 Task: Enable self-check-in facility.
Action: Mouse moved to (931, 120)
Screenshot: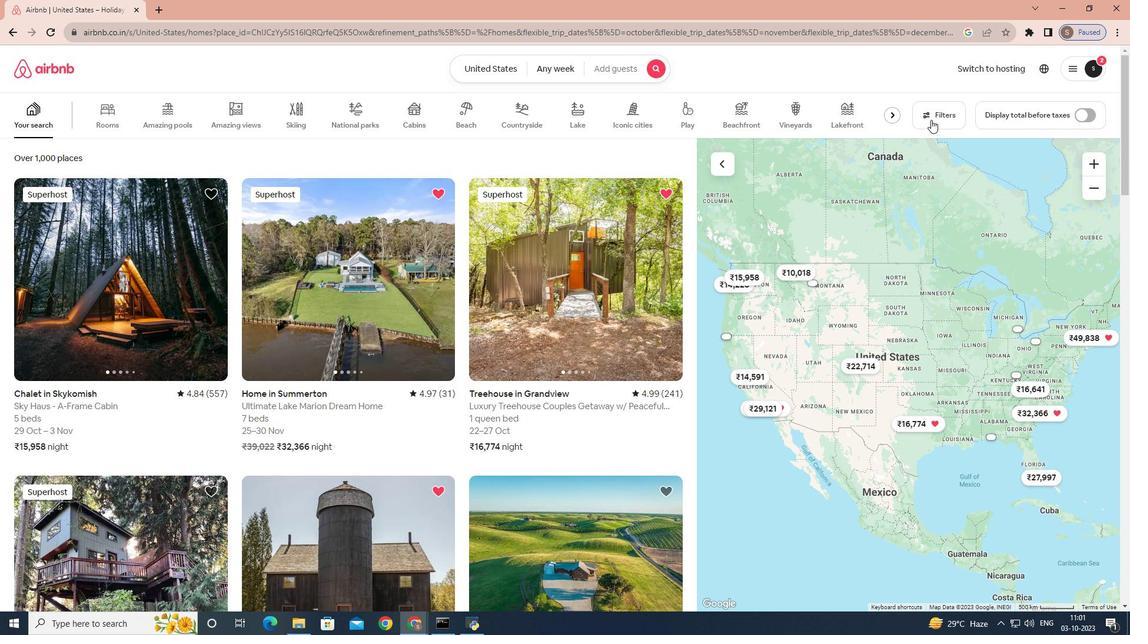 
Action: Mouse pressed left at (931, 120)
Screenshot: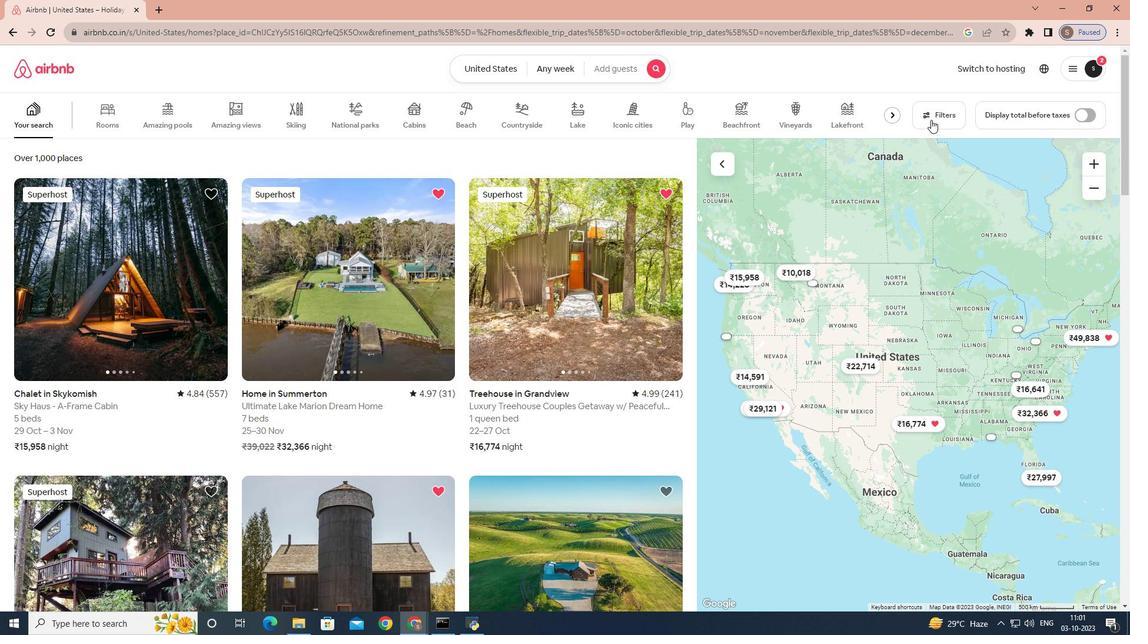 
Action: Mouse moved to (720, 188)
Screenshot: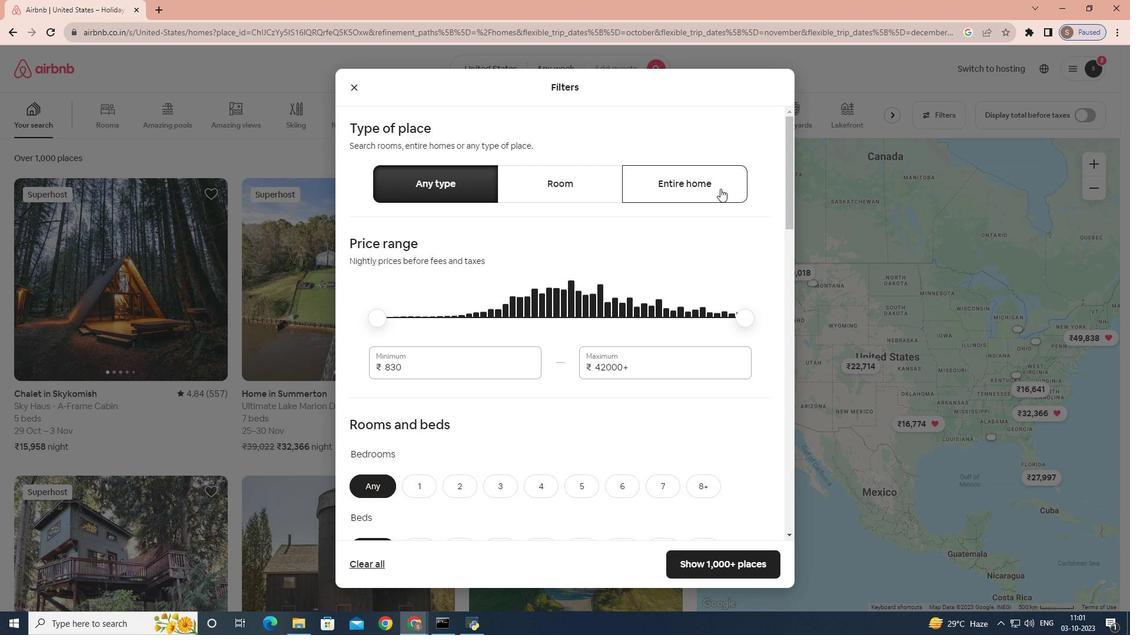 
Action: Mouse pressed left at (720, 188)
Screenshot: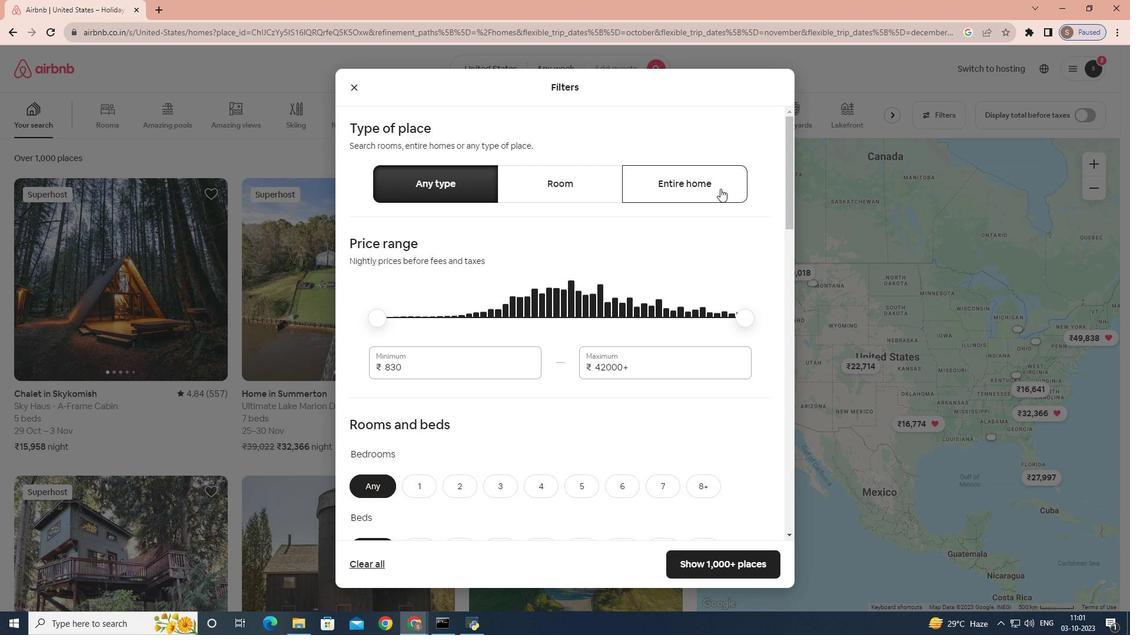 
Action: Mouse moved to (520, 337)
Screenshot: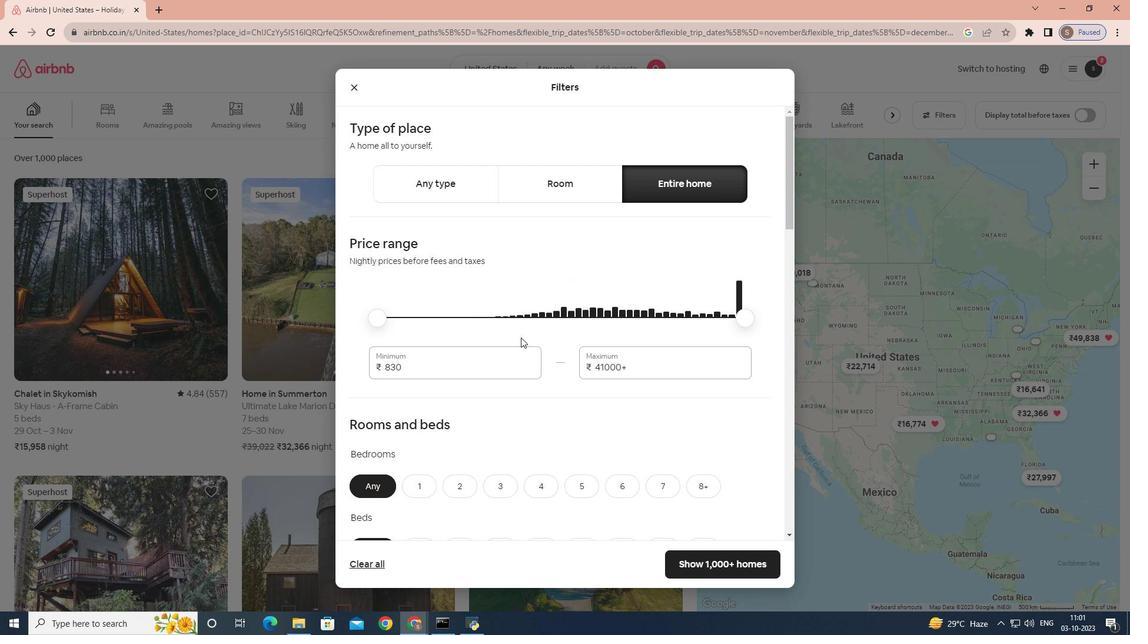 
Action: Mouse scrolled (520, 337) with delta (0, 0)
Screenshot: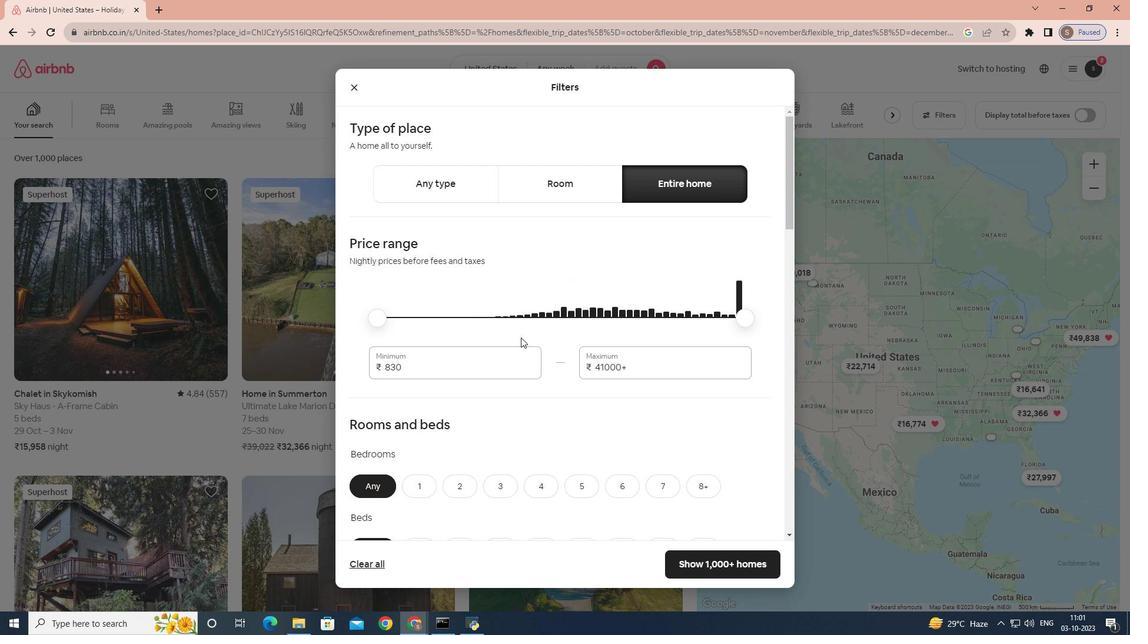 
Action: Mouse moved to (520, 340)
Screenshot: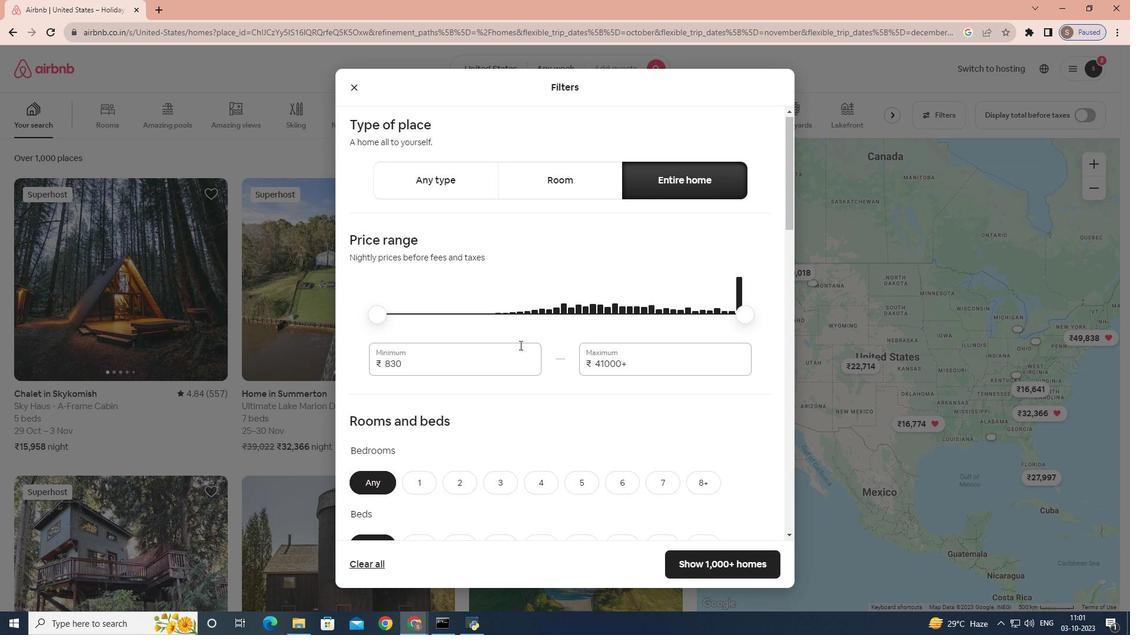 
Action: Mouse scrolled (520, 340) with delta (0, 0)
Screenshot: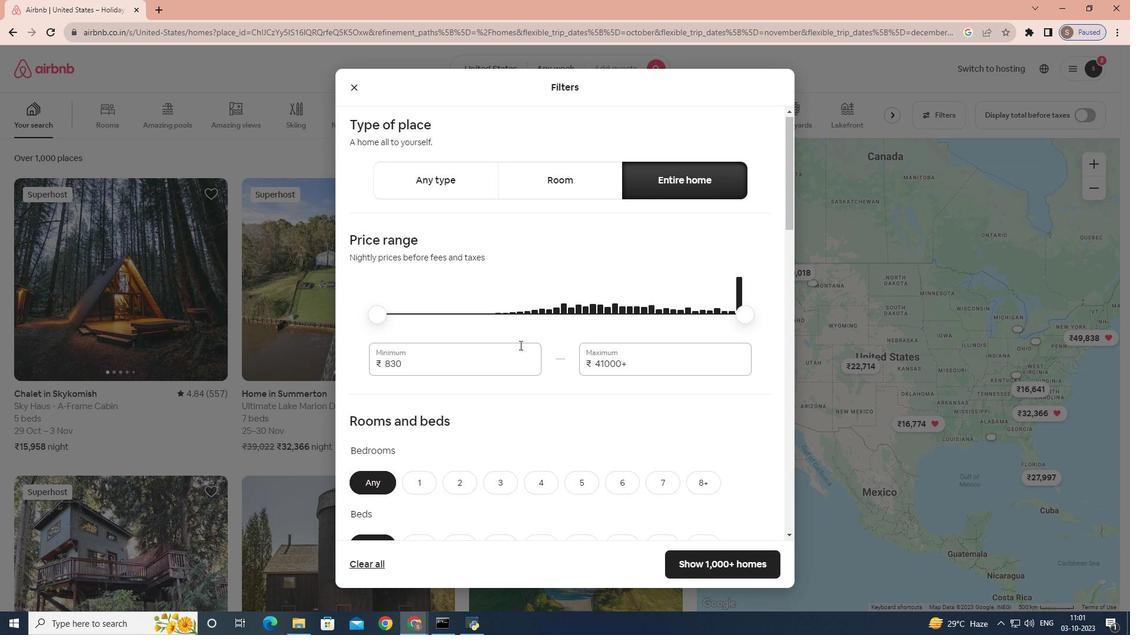 
Action: Mouse moved to (519, 345)
Screenshot: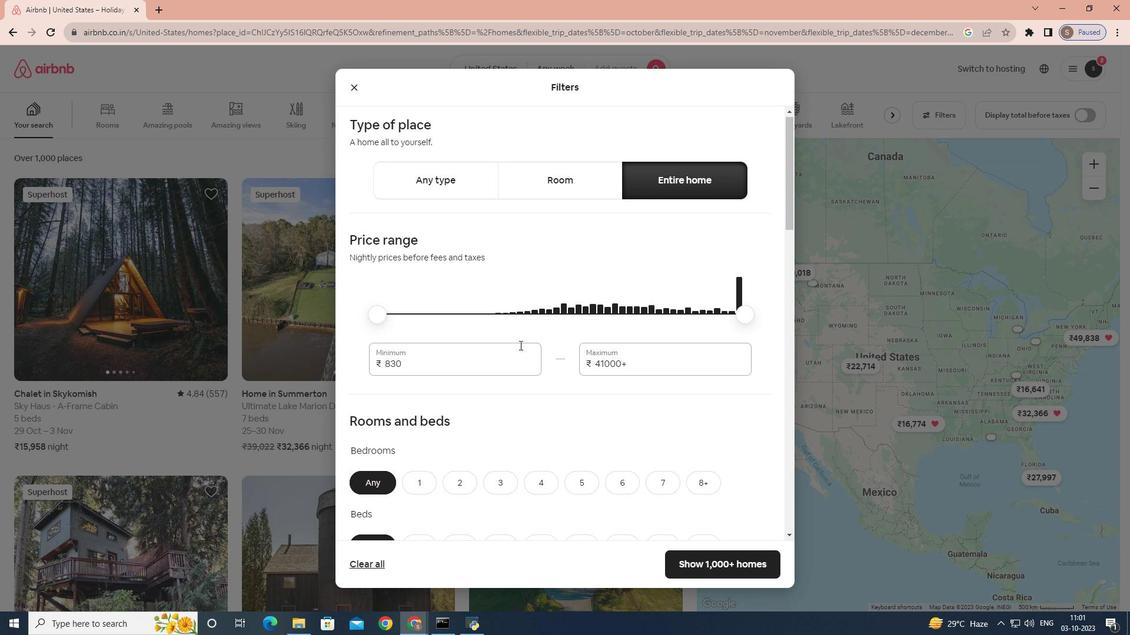 
Action: Mouse scrolled (519, 344) with delta (0, 0)
Screenshot: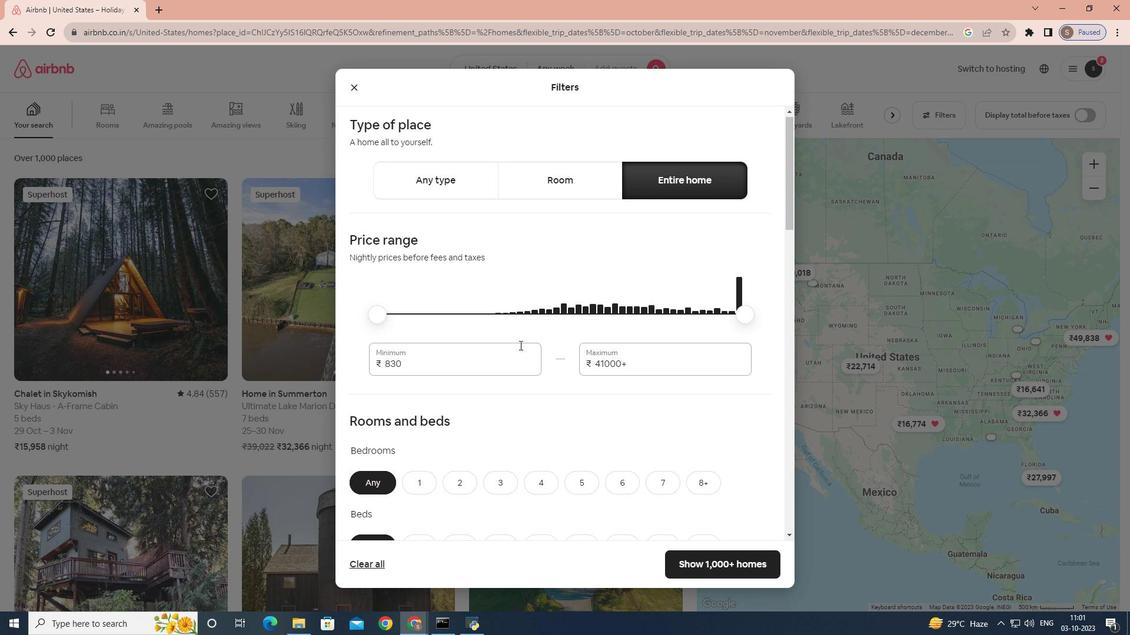 
Action: Mouse moved to (519, 346)
Screenshot: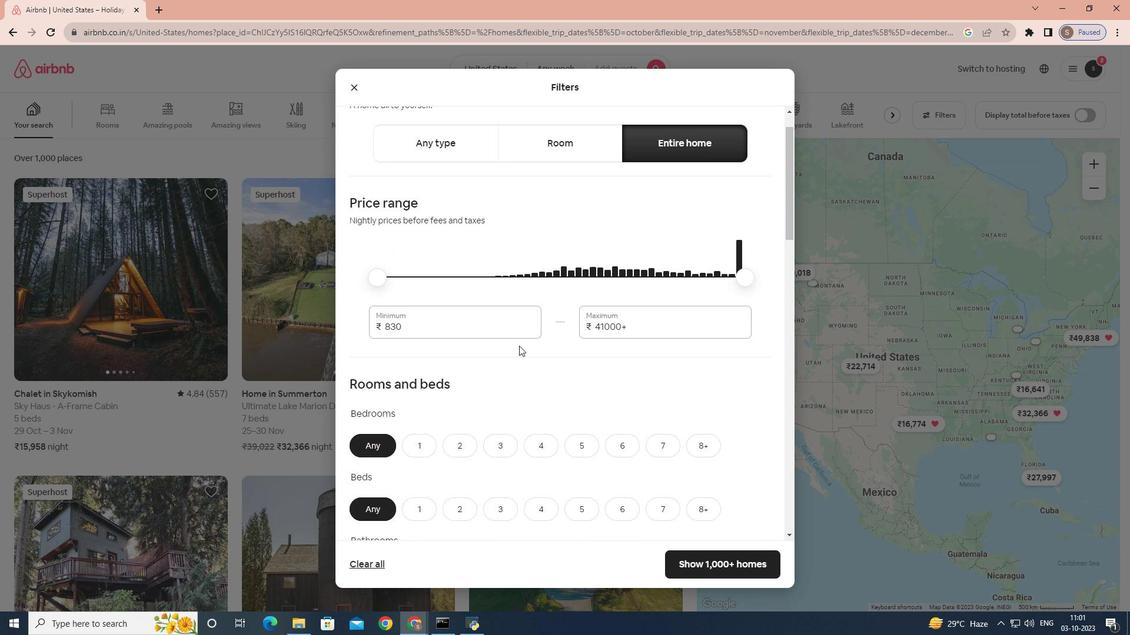 
Action: Mouse scrolled (519, 345) with delta (0, 0)
Screenshot: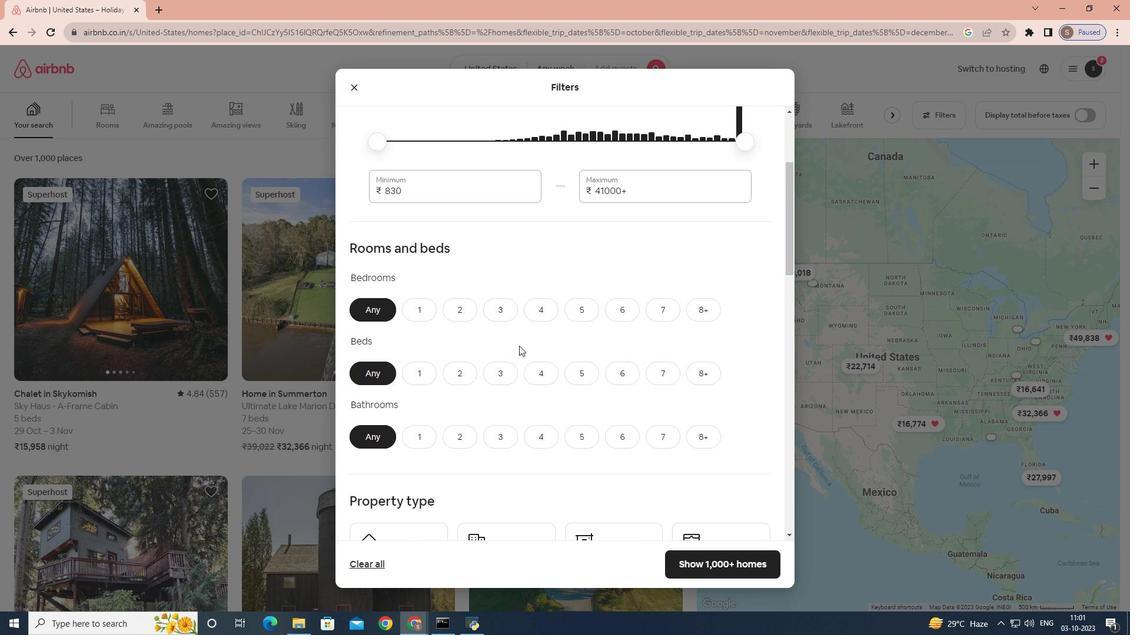 
Action: Mouse scrolled (519, 345) with delta (0, 0)
Screenshot: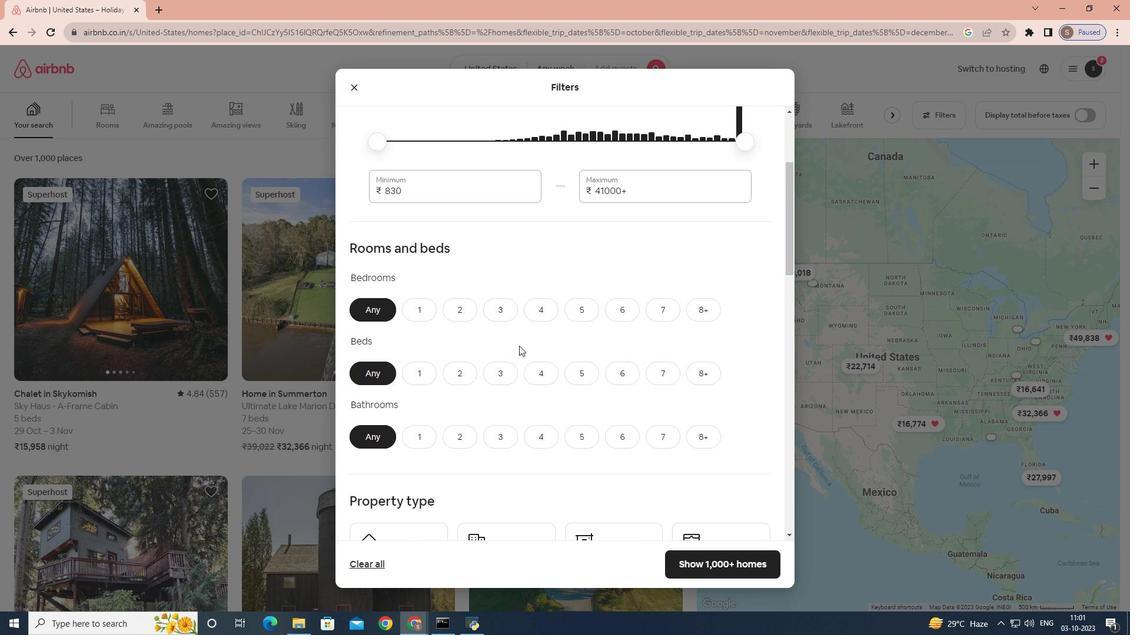 
Action: Mouse scrolled (519, 345) with delta (0, 0)
Screenshot: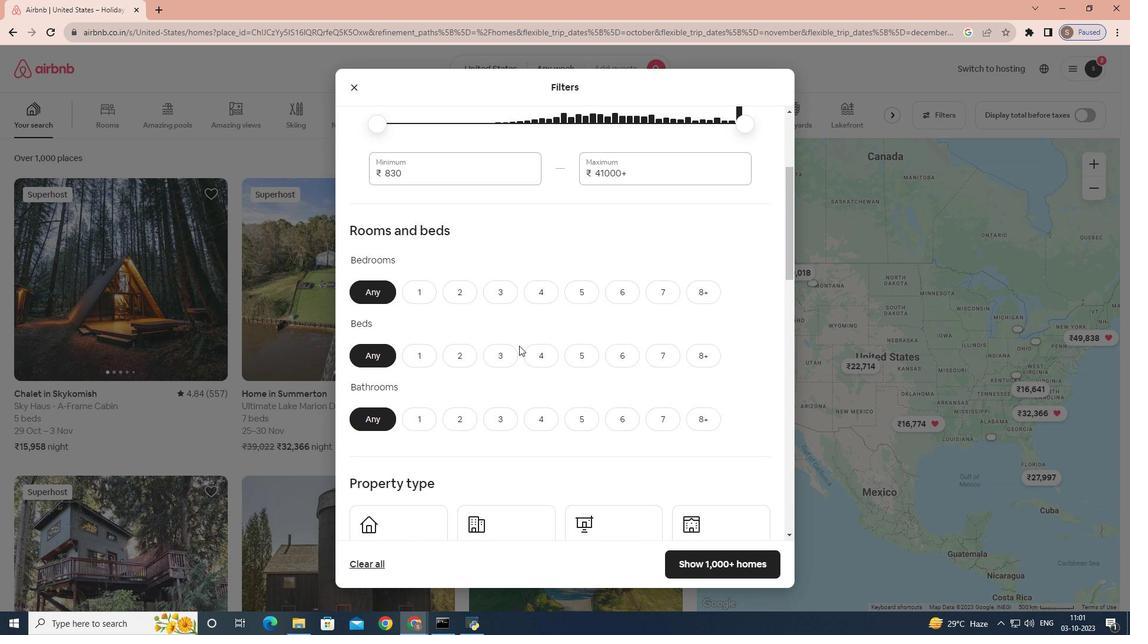 
Action: Mouse scrolled (519, 345) with delta (0, 0)
Screenshot: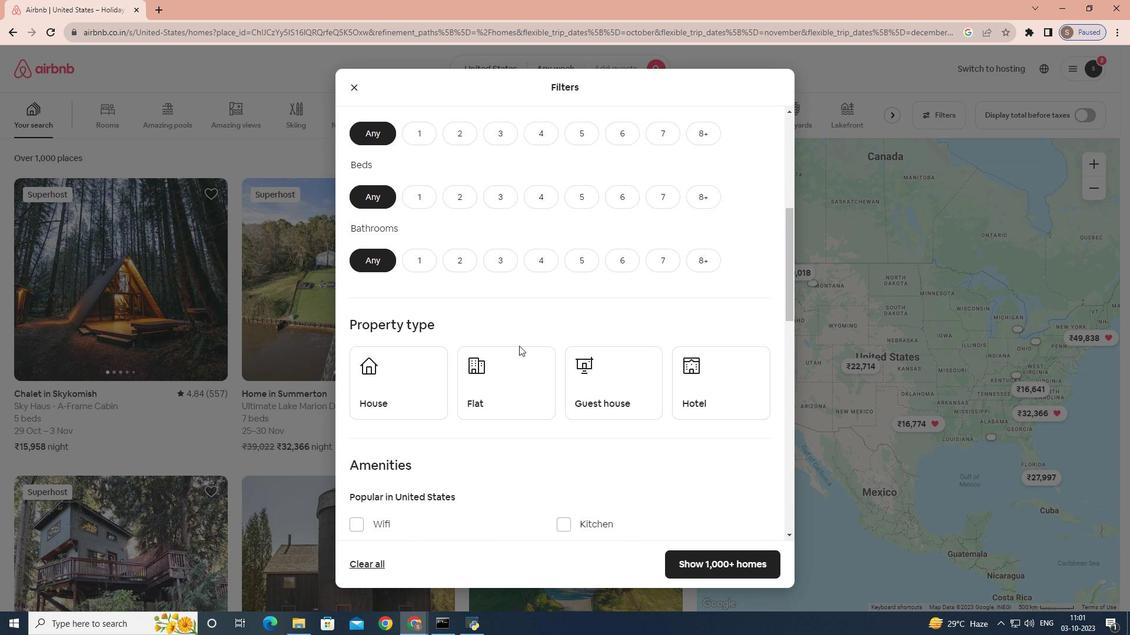 
Action: Mouse scrolled (519, 345) with delta (0, 0)
Screenshot: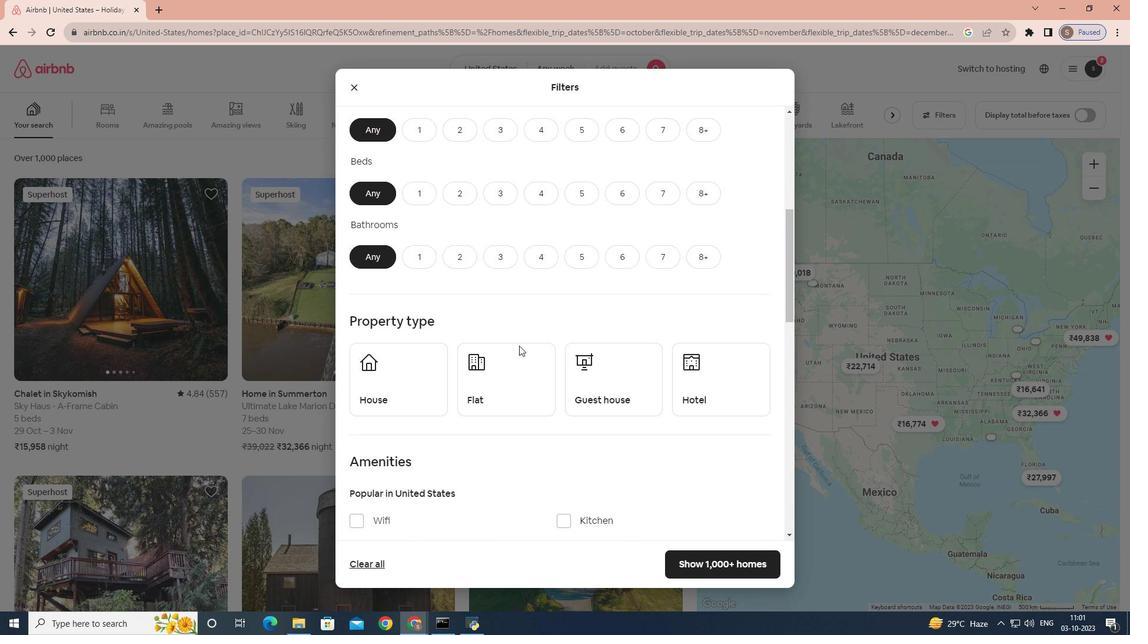 
Action: Mouse scrolled (519, 345) with delta (0, 0)
Screenshot: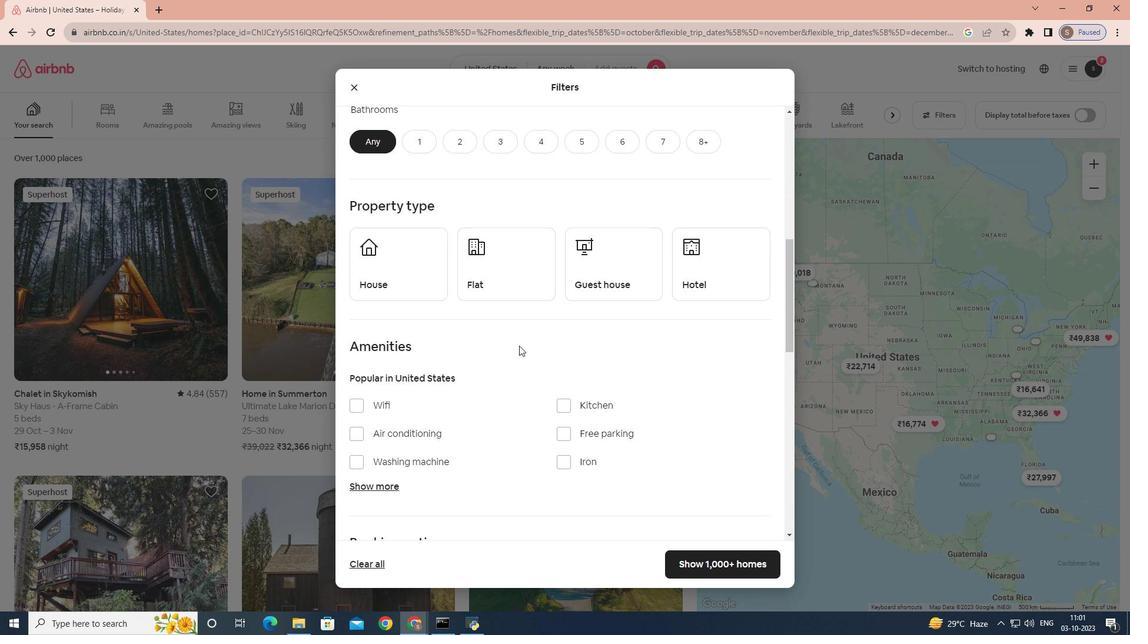 
Action: Mouse scrolled (519, 345) with delta (0, 0)
Screenshot: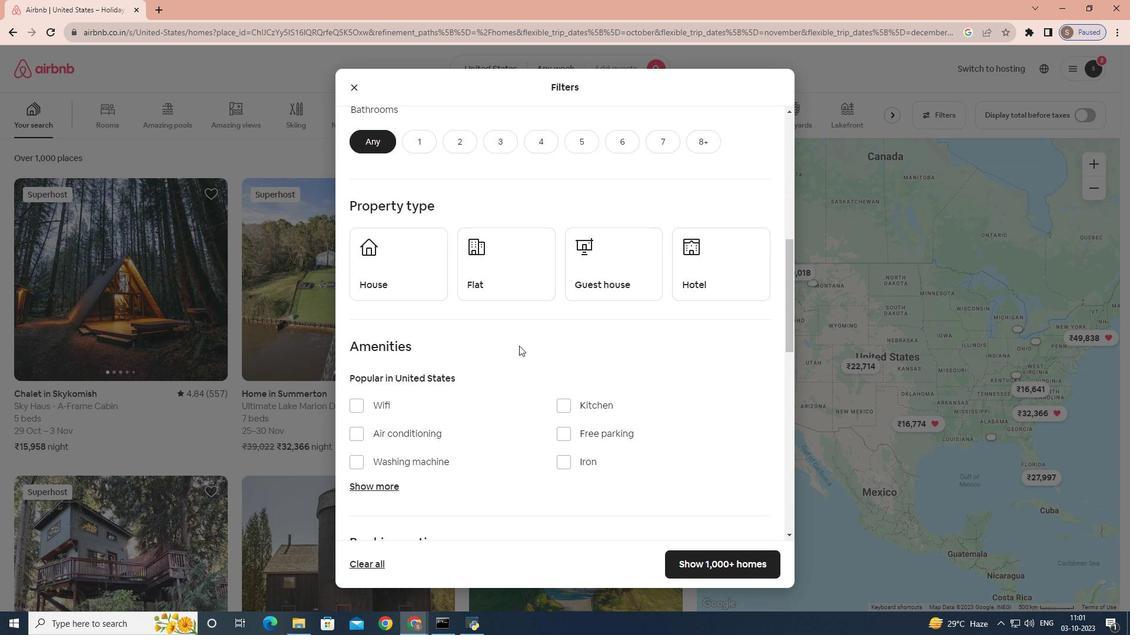 
Action: Mouse scrolled (519, 345) with delta (0, 0)
Screenshot: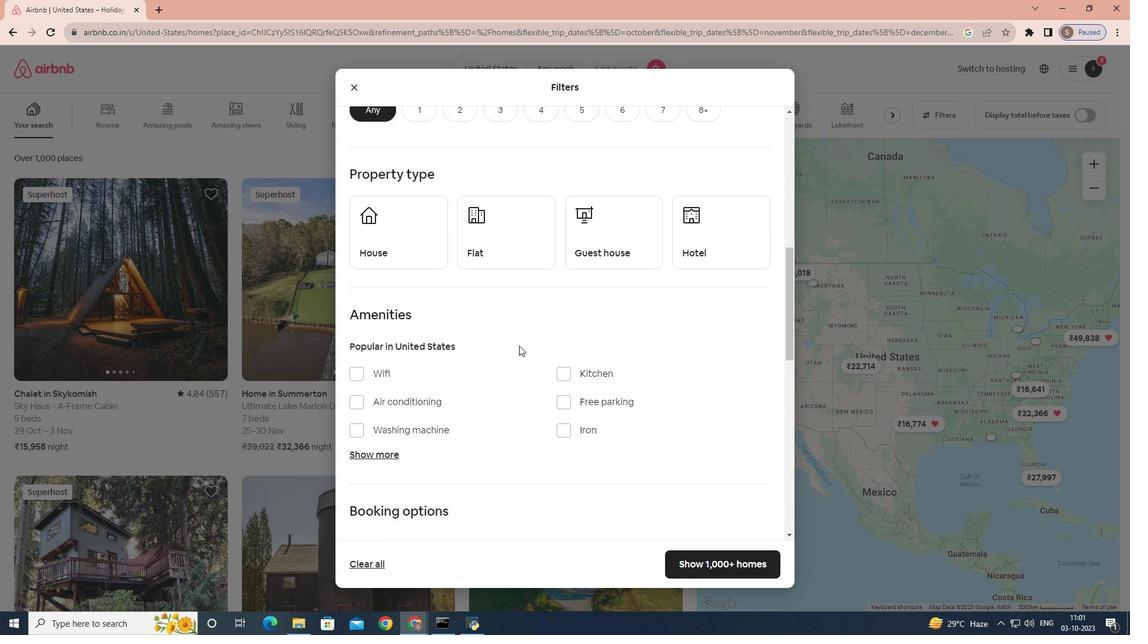 
Action: Mouse scrolled (519, 345) with delta (0, 0)
Screenshot: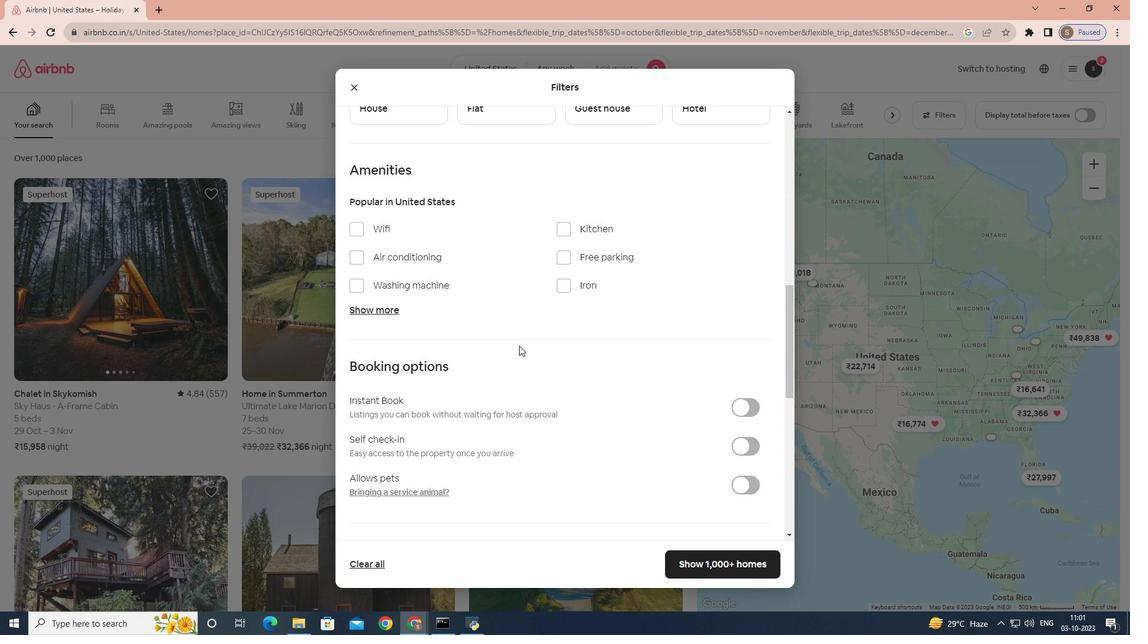 
Action: Mouse scrolled (519, 345) with delta (0, 0)
Screenshot: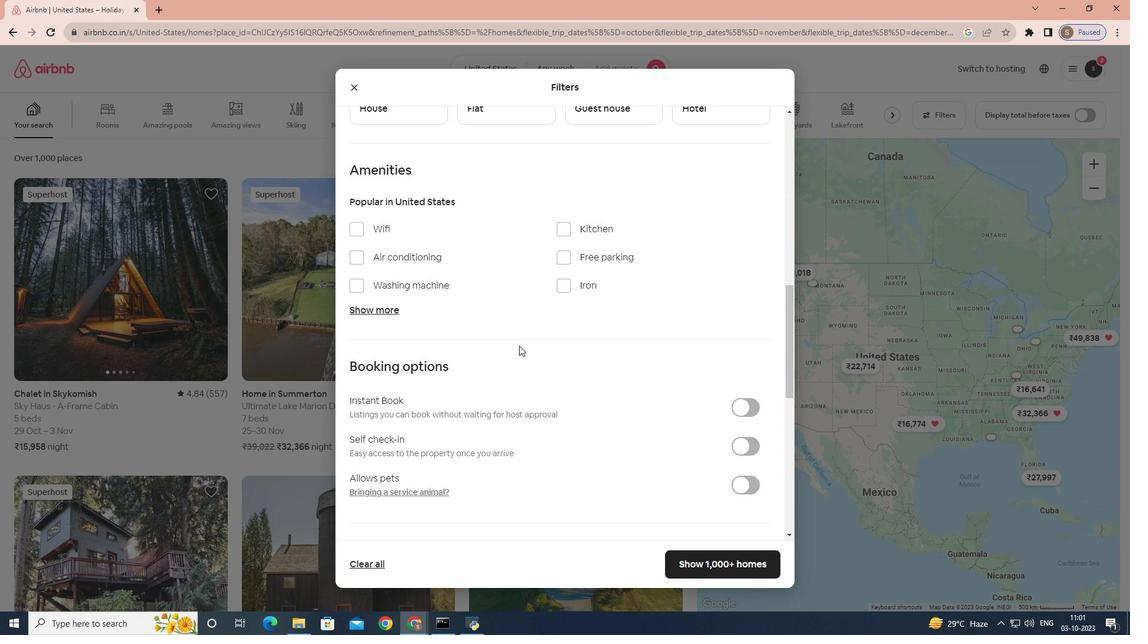 
Action: Mouse scrolled (519, 345) with delta (0, 0)
Screenshot: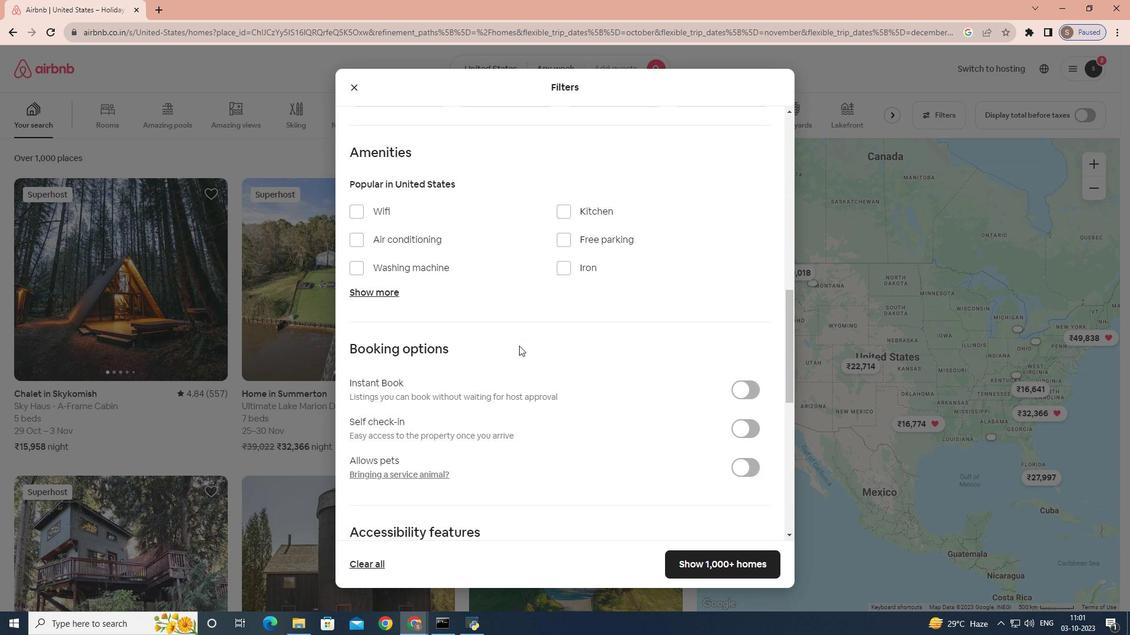 
Action: Mouse moved to (752, 274)
Screenshot: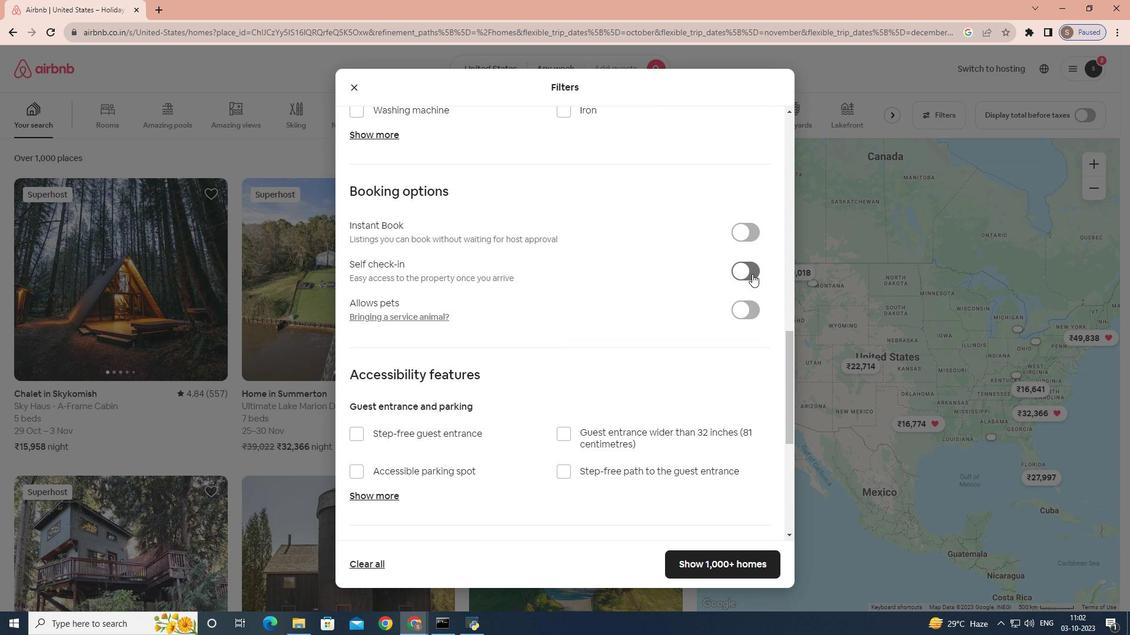 
Action: Mouse pressed left at (752, 274)
Screenshot: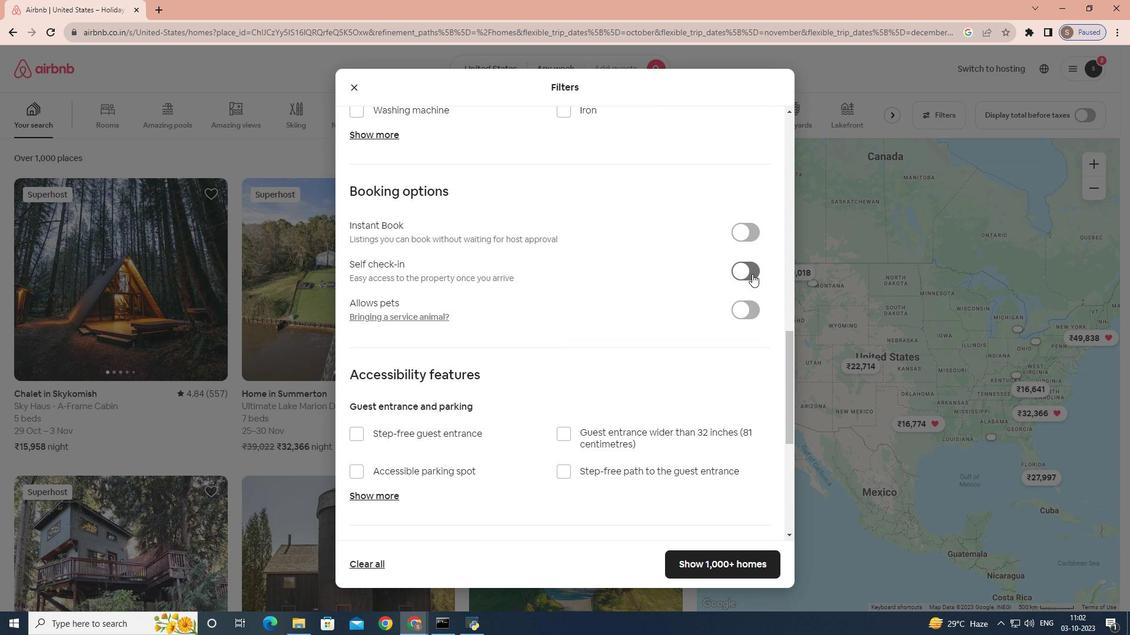
Action: Mouse moved to (711, 559)
Screenshot: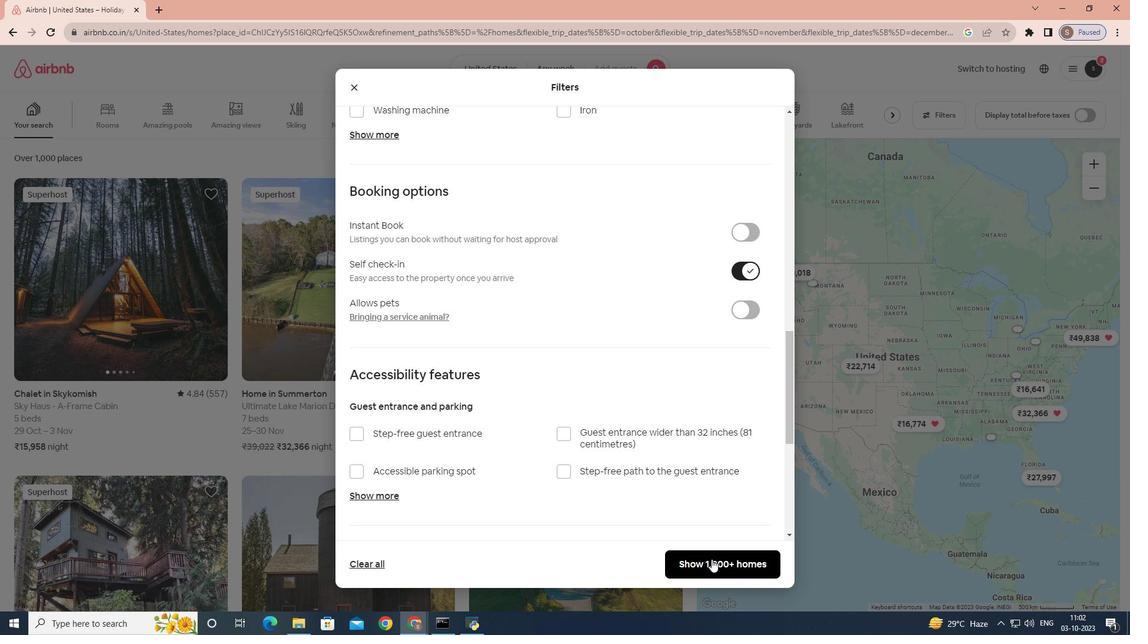 
Action: Mouse pressed left at (711, 559)
Screenshot: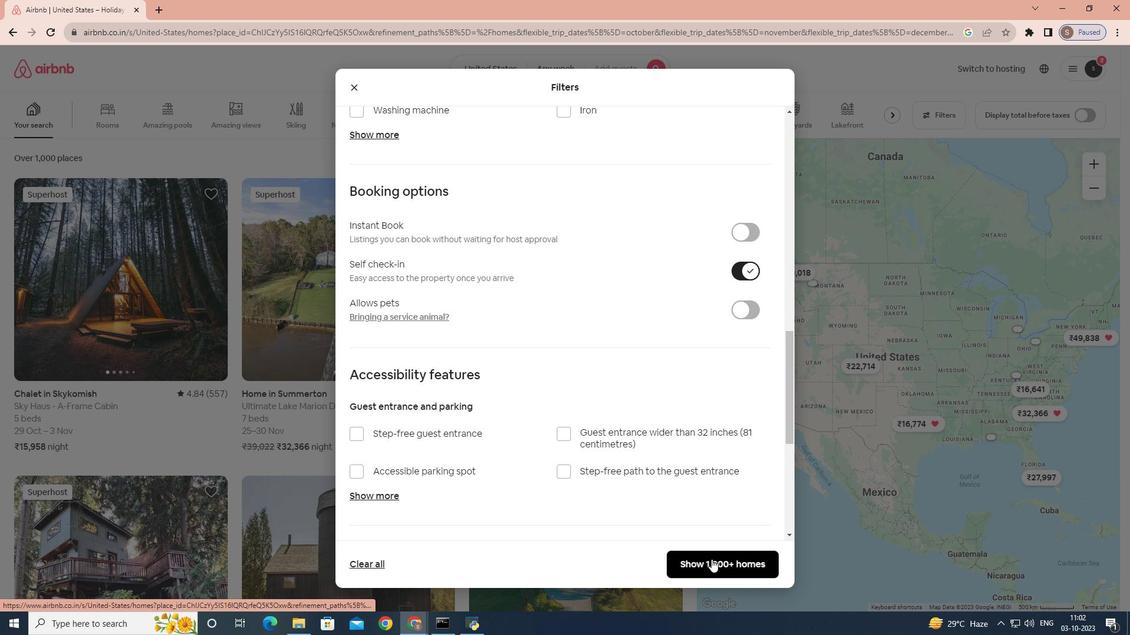 
